 Task: Add Dietz & Watson Domestic Swiss Cheese to the cart.
Action: Mouse moved to (933, 306)
Screenshot: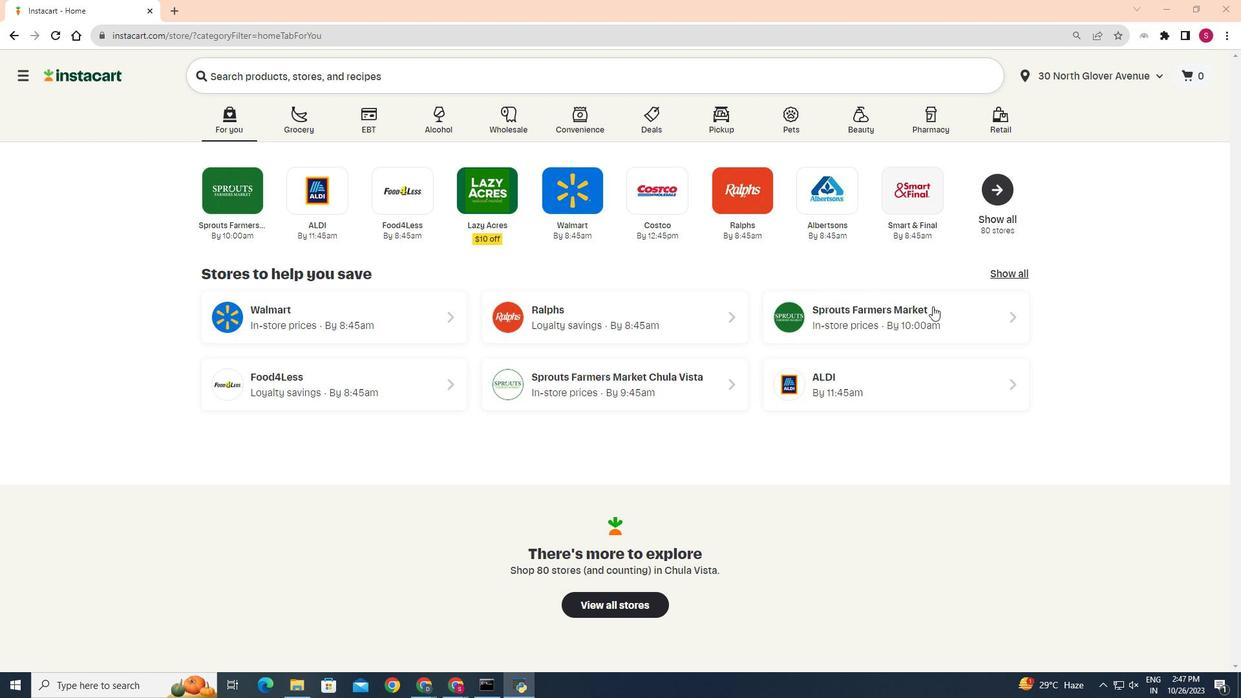 
Action: Mouse pressed left at (933, 306)
Screenshot: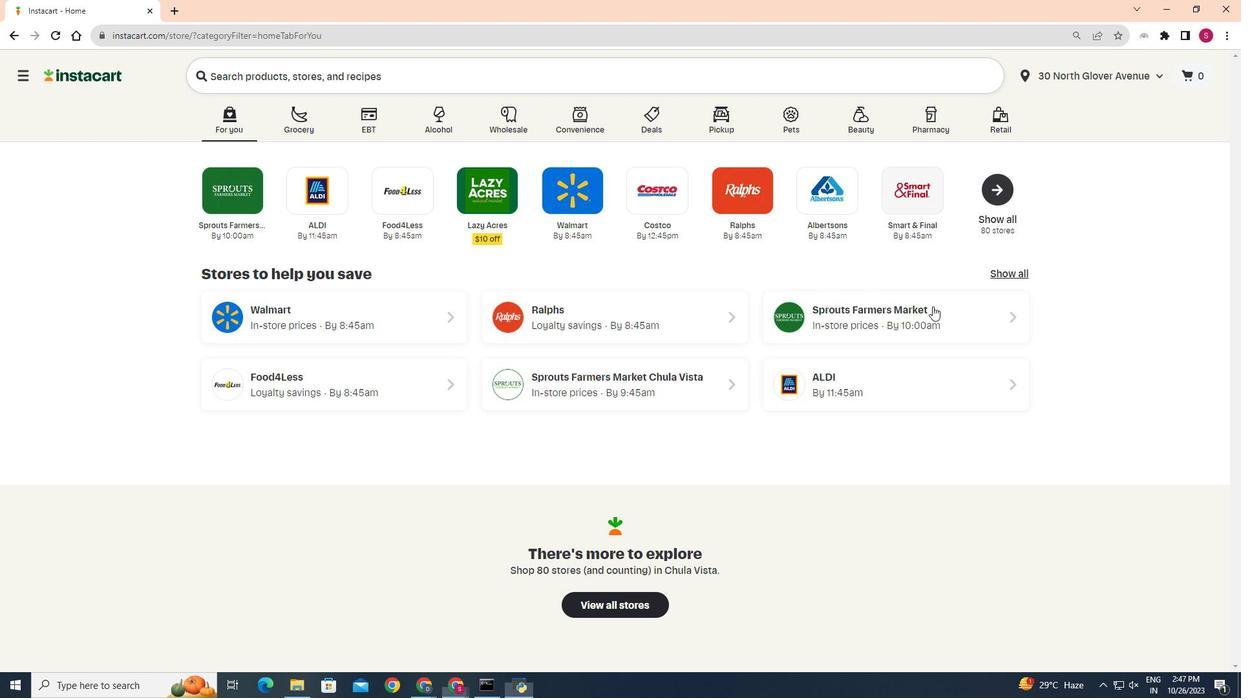
Action: Mouse moved to (27, 543)
Screenshot: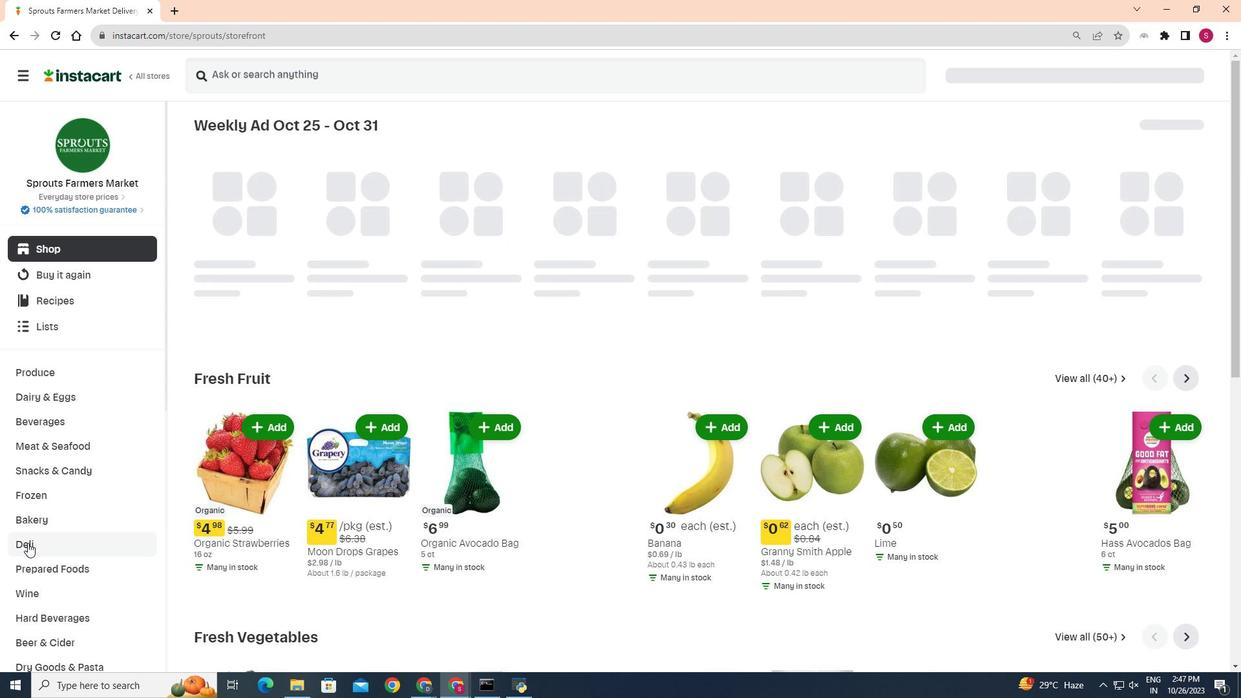 
Action: Mouse pressed left at (27, 543)
Screenshot: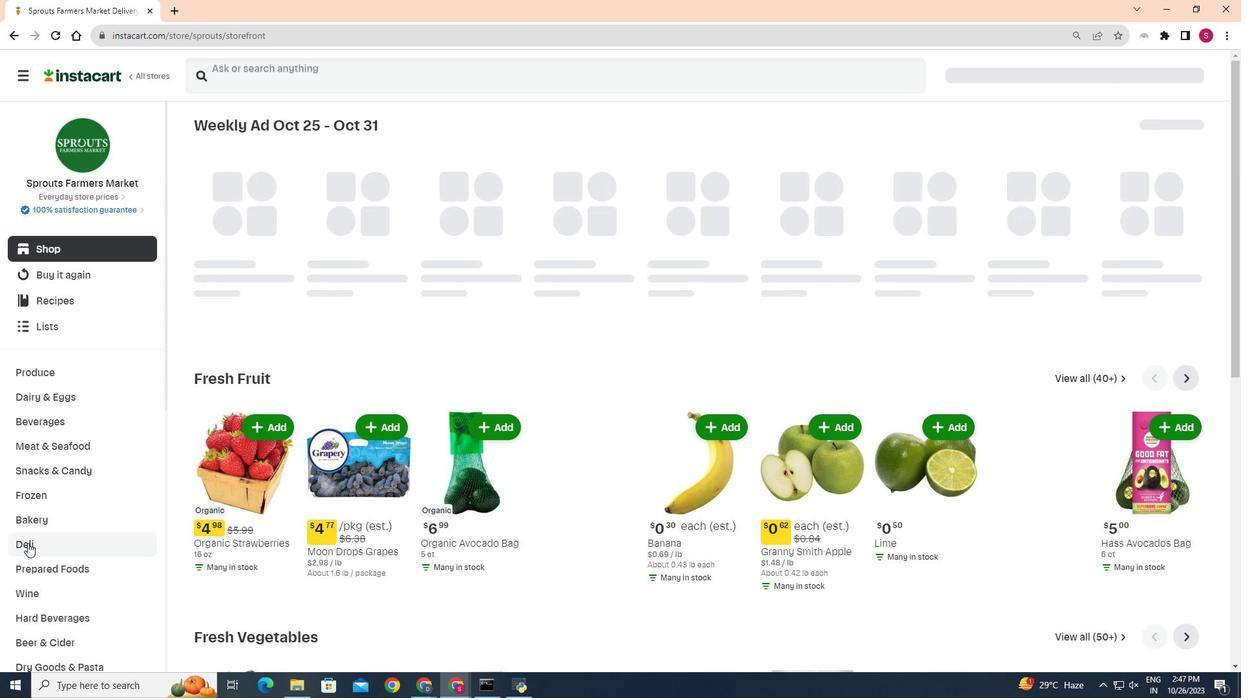 
Action: Mouse moved to (342, 158)
Screenshot: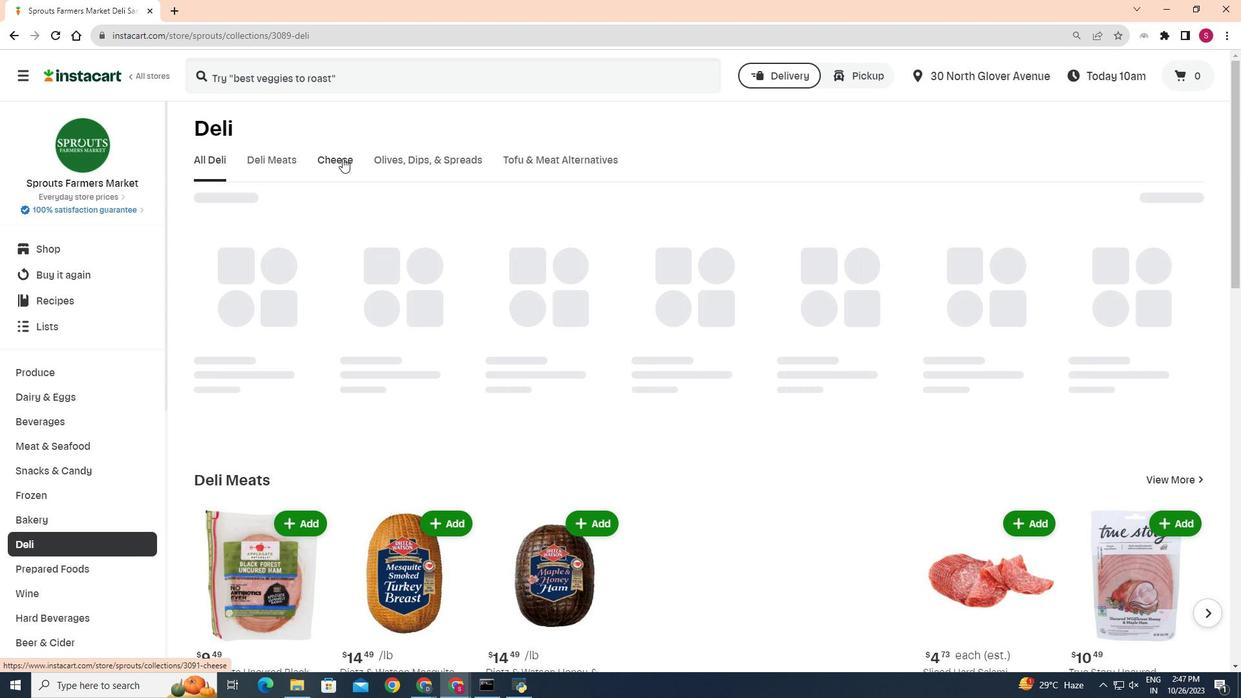 
Action: Mouse pressed left at (342, 158)
Screenshot: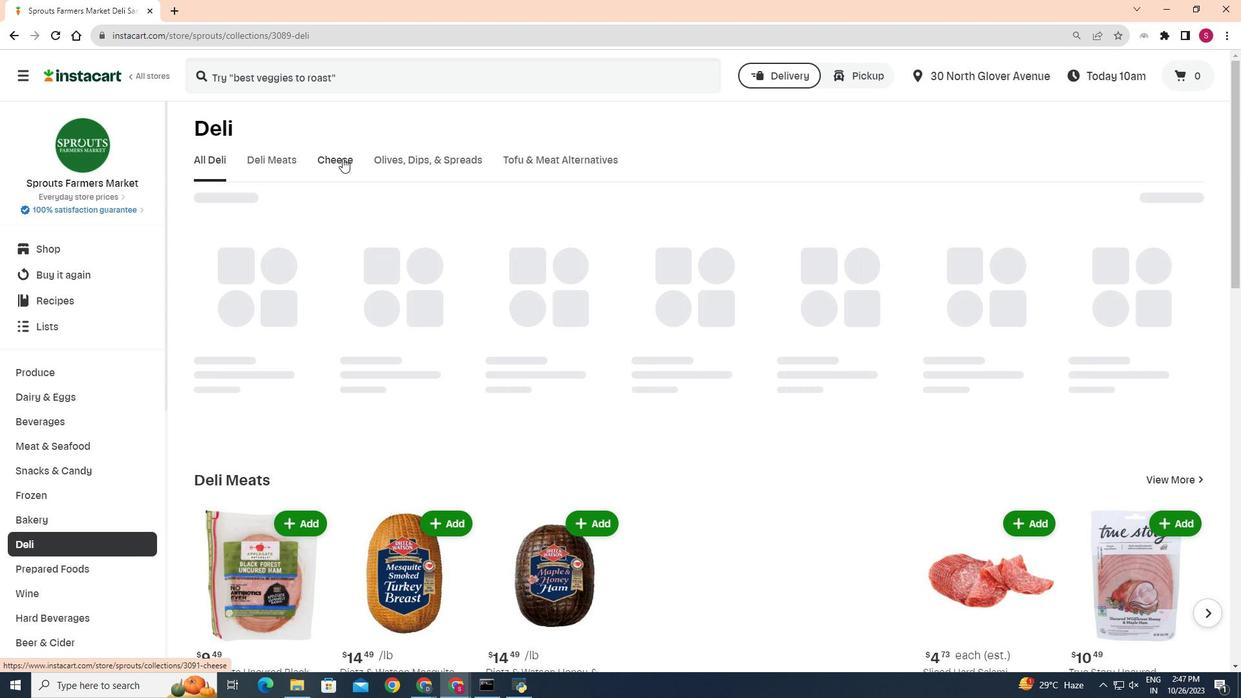 
Action: Mouse moved to (804, 209)
Screenshot: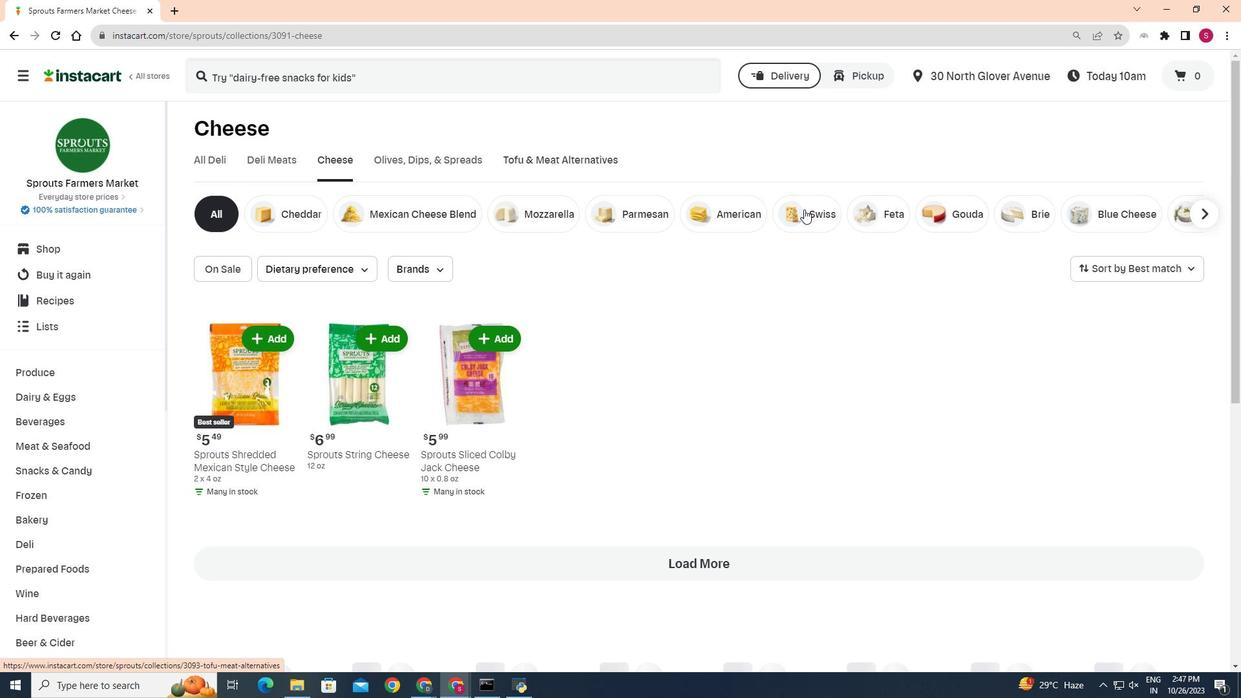 
Action: Mouse pressed left at (804, 209)
Screenshot: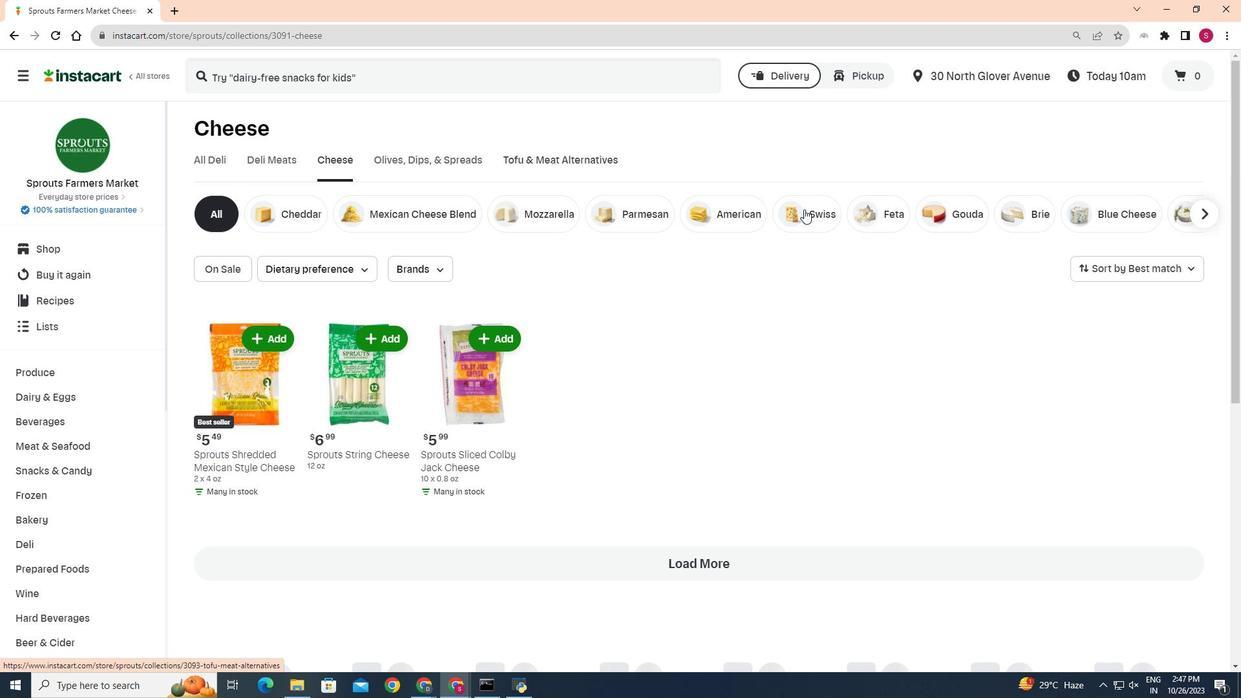 
Action: Mouse moved to (988, 359)
Screenshot: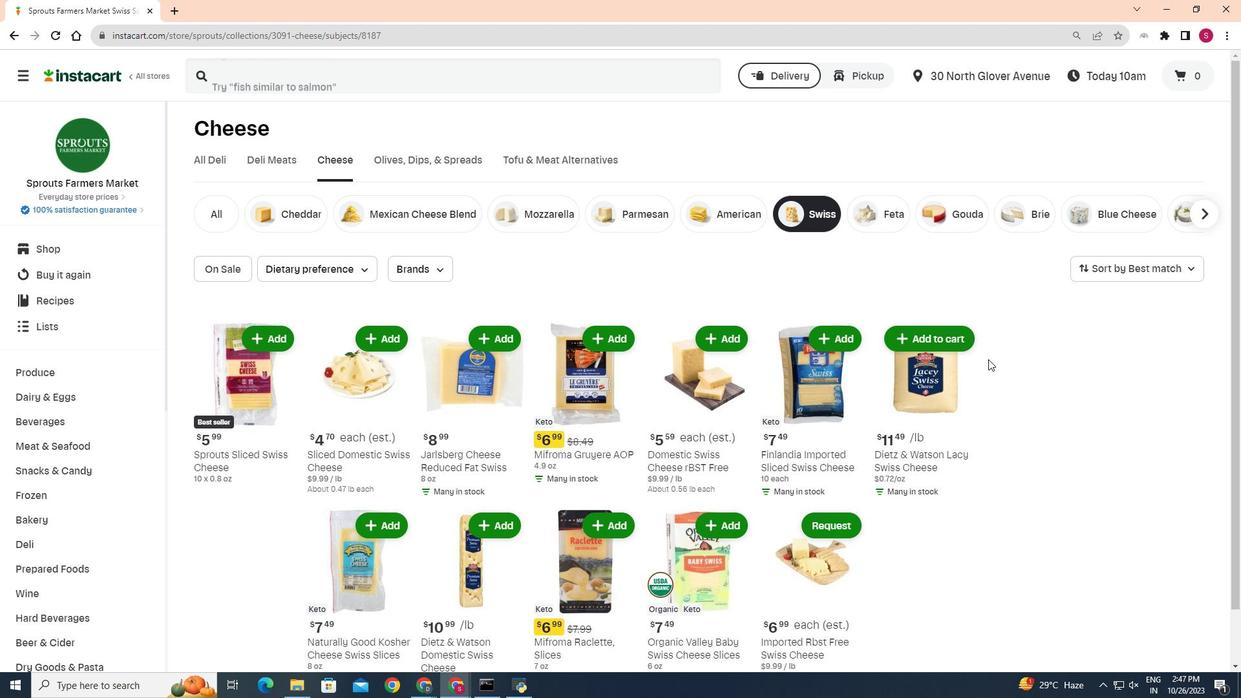
Action: Mouse scrolled (988, 358) with delta (0, 0)
Screenshot: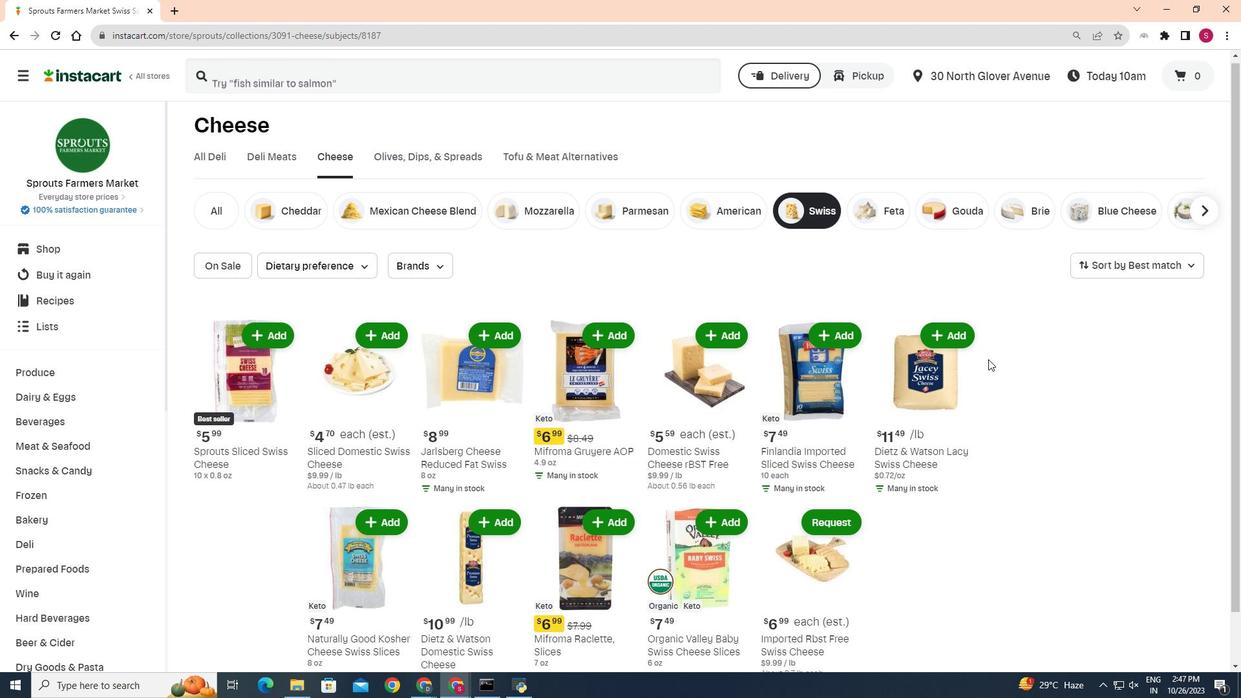 
Action: Mouse scrolled (988, 358) with delta (0, 0)
Screenshot: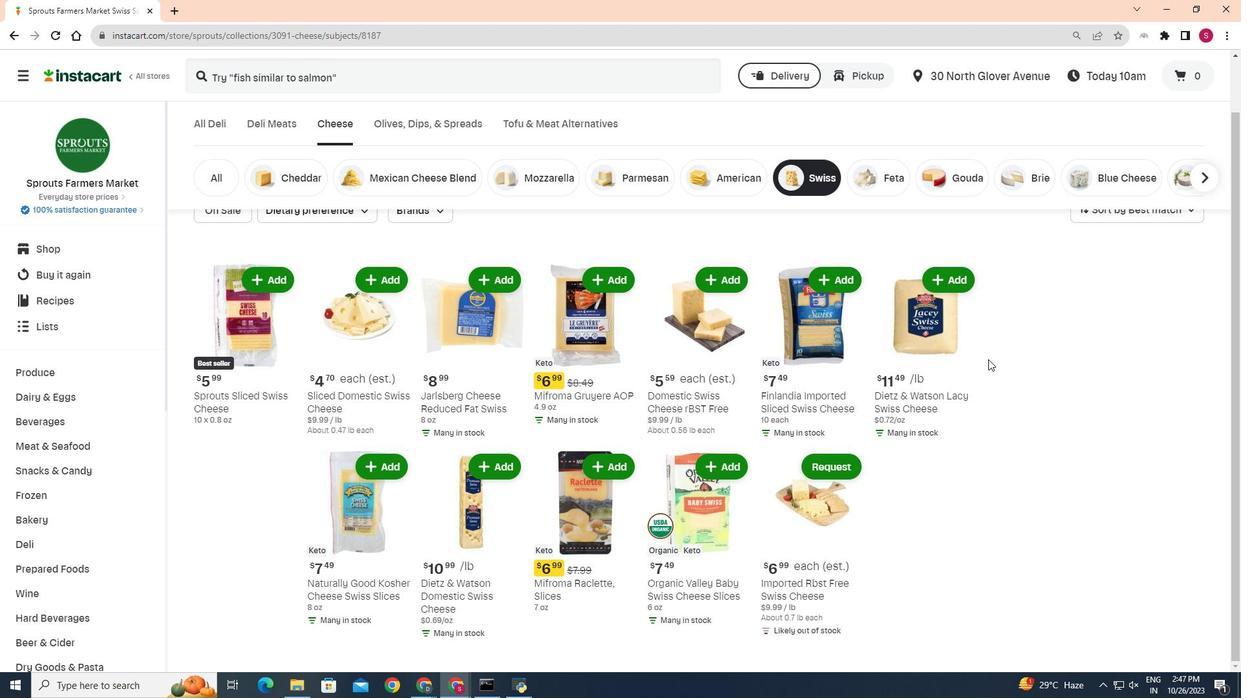 
Action: Mouse moved to (503, 465)
Screenshot: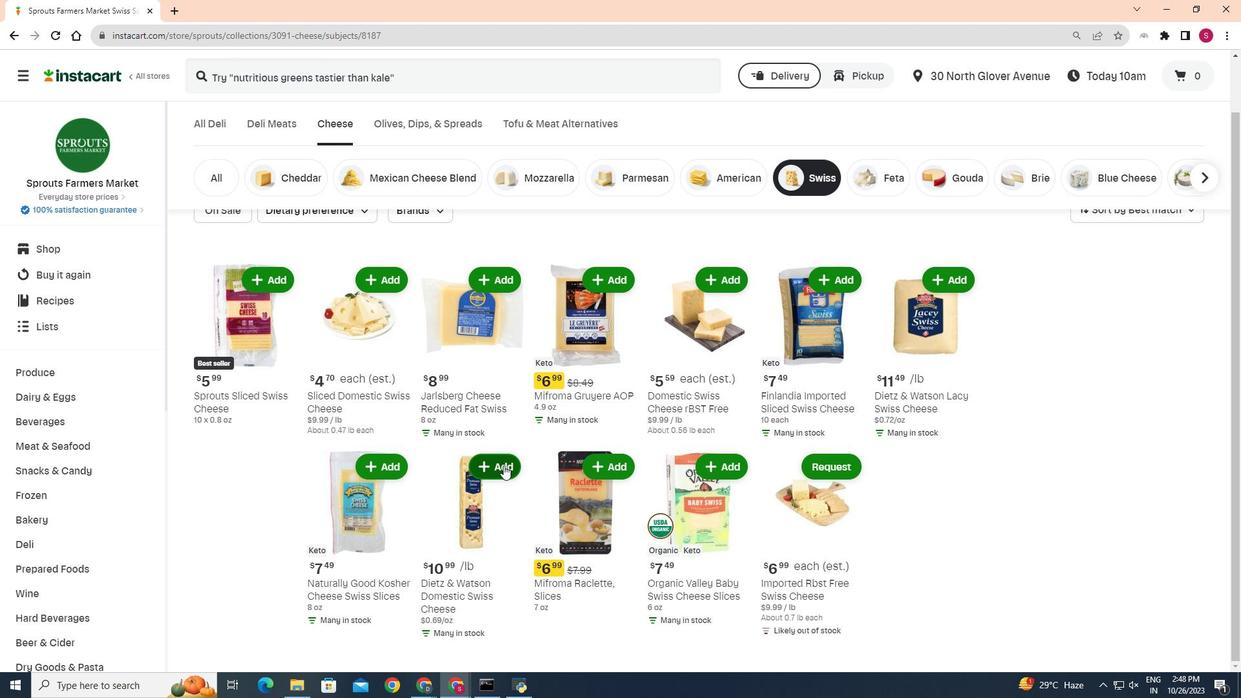 
Action: Mouse pressed left at (503, 465)
Screenshot: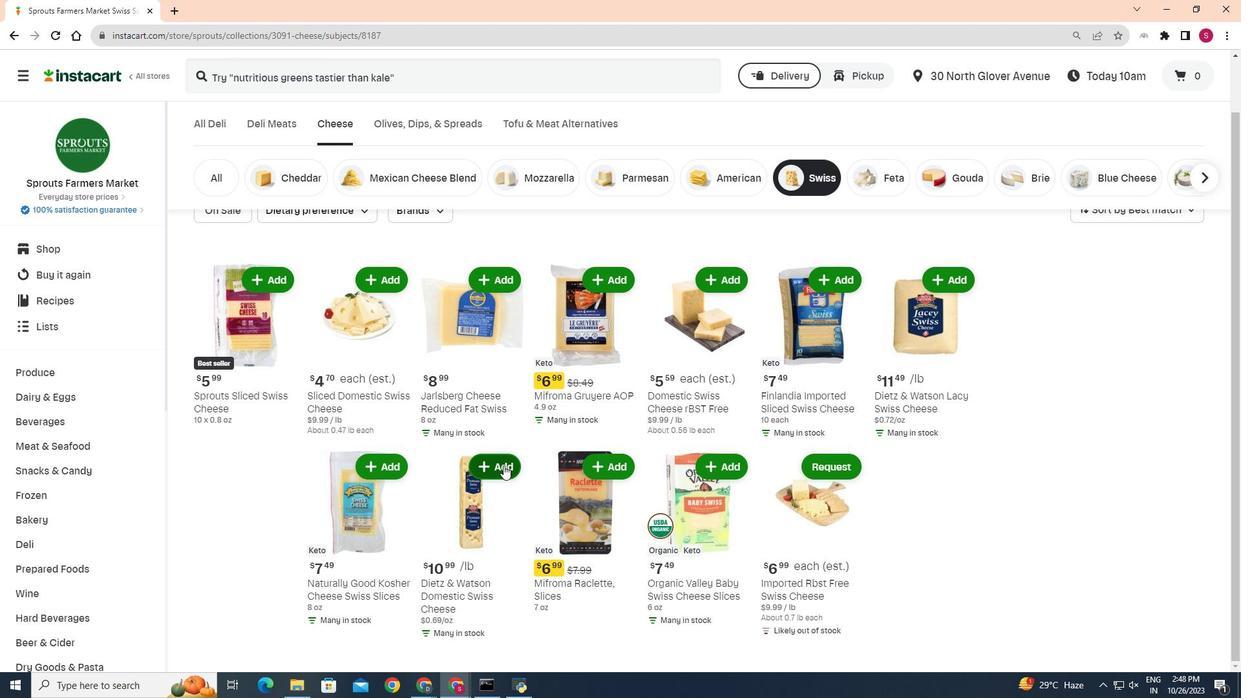 
Action: Mouse moved to (516, 437)
Screenshot: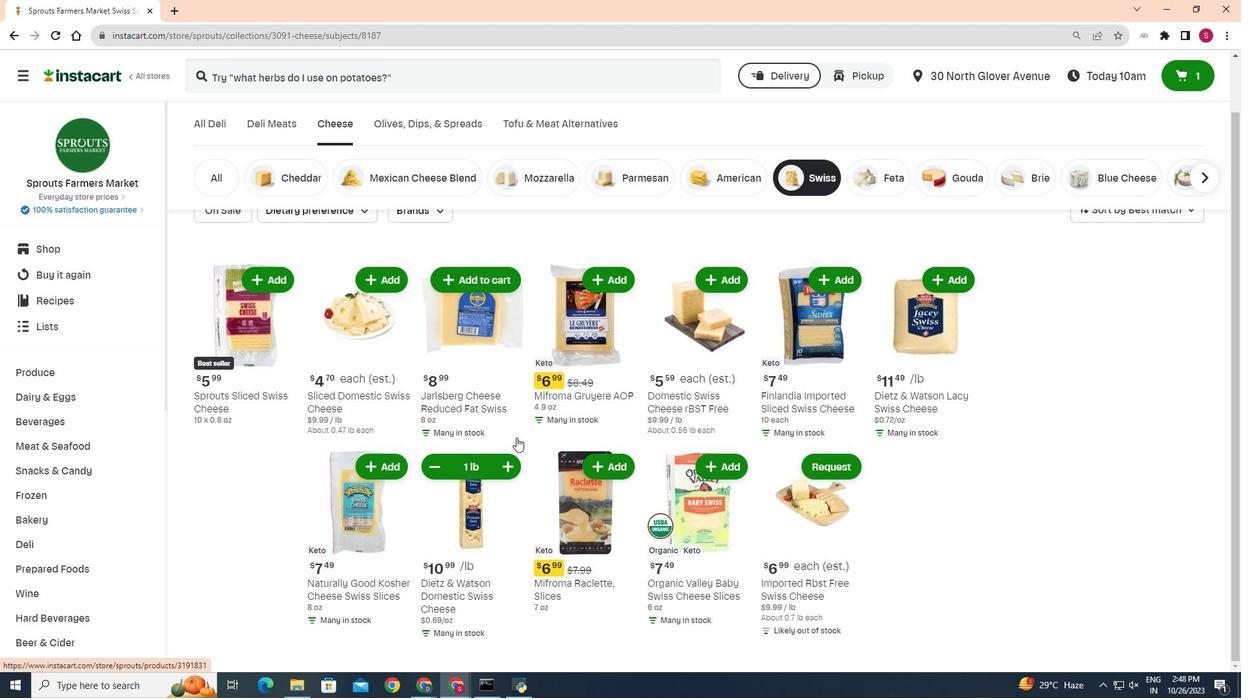 
